 Task: Logout the user account
Action: Mouse moved to (156, 171)
Screenshot: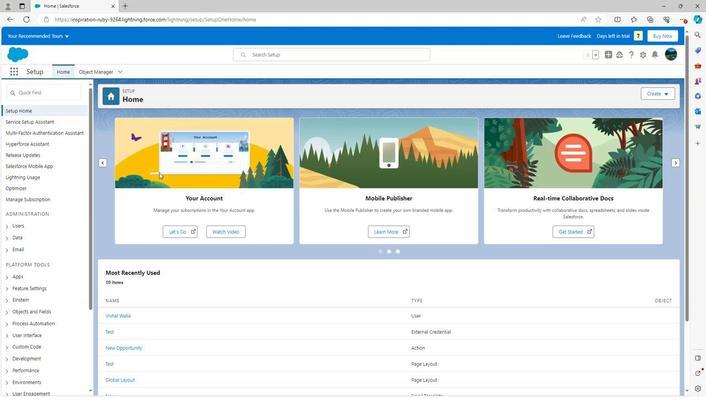 
Action: Mouse scrolled (156, 171) with delta (0, 0)
Screenshot: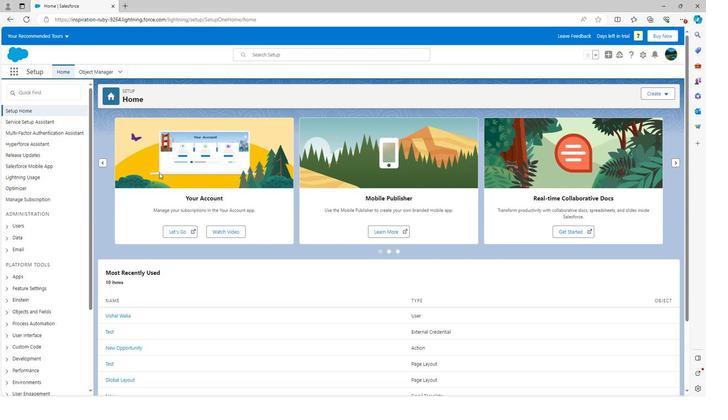 
Action: Mouse moved to (156, 171)
Screenshot: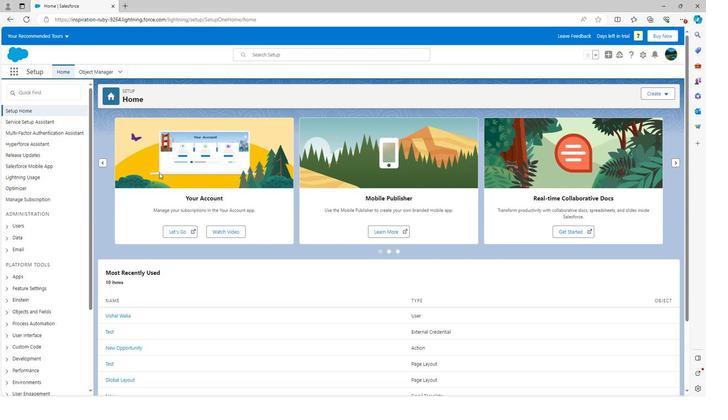 
Action: Mouse scrolled (156, 171) with delta (0, 0)
Screenshot: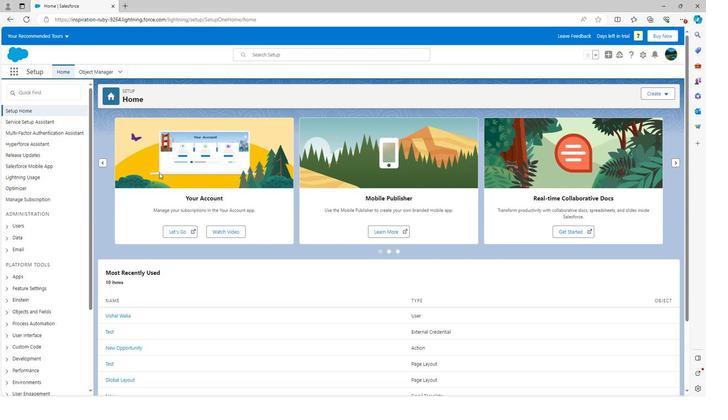 
Action: Mouse moved to (157, 171)
Screenshot: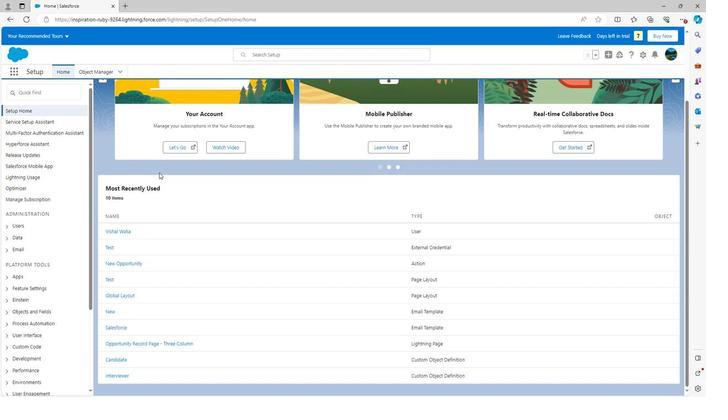 
Action: Mouse scrolled (157, 171) with delta (0, 0)
Screenshot: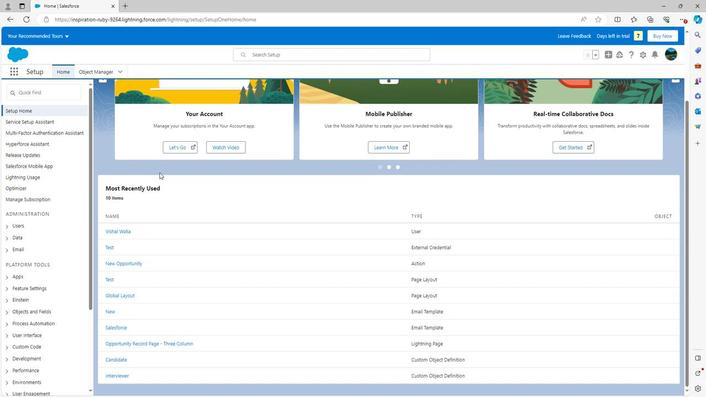 
Action: Mouse scrolled (157, 171) with delta (0, 0)
Screenshot: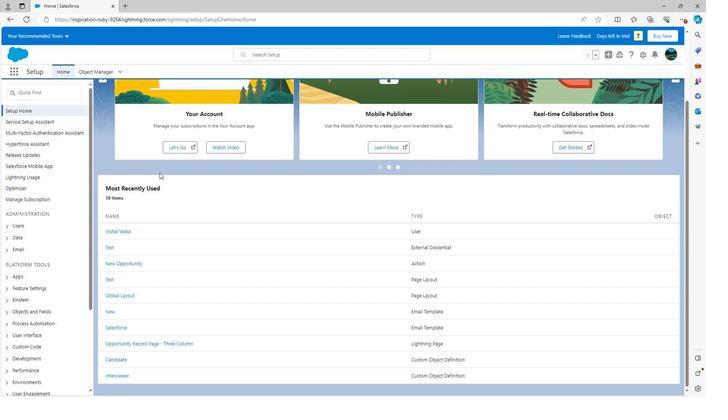 
Action: Mouse scrolled (157, 171) with delta (0, 0)
Screenshot: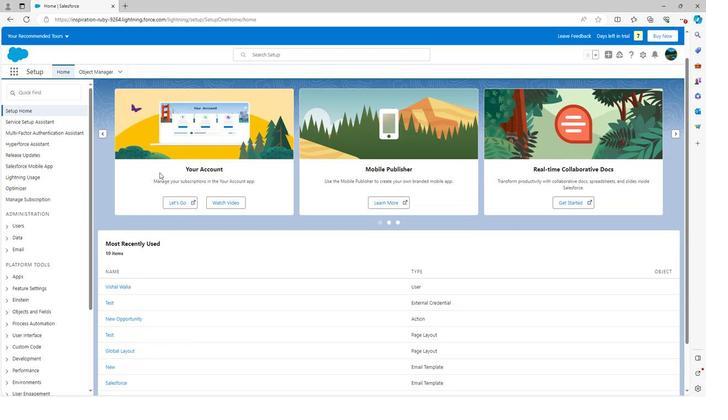 
Action: Mouse scrolled (157, 171) with delta (0, 0)
Screenshot: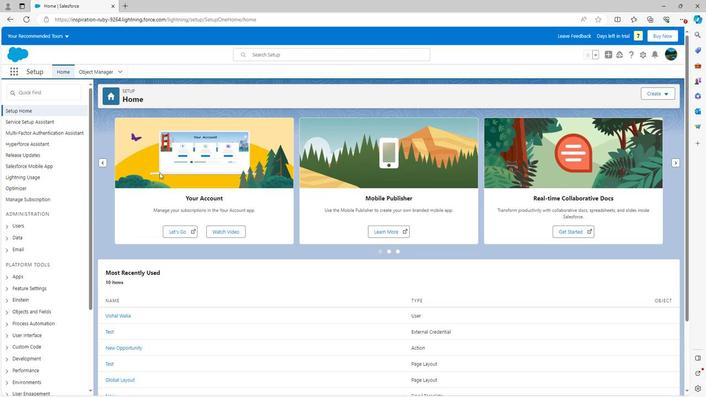
Action: Mouse scrolled (157, 171) with delta (0, 0)
Screenshot: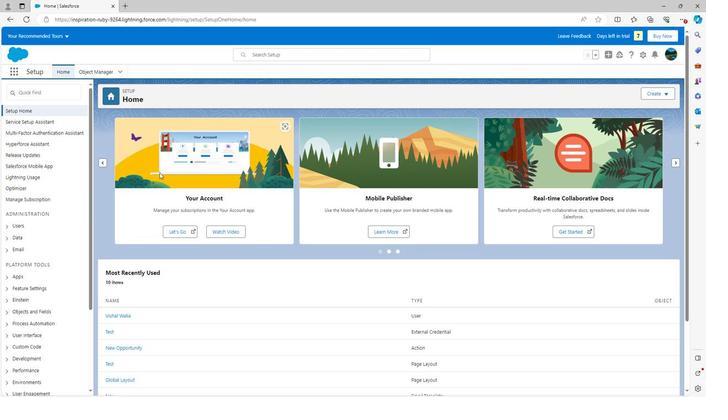 
Action: Mouse moved to (668, 57)
Screenshot: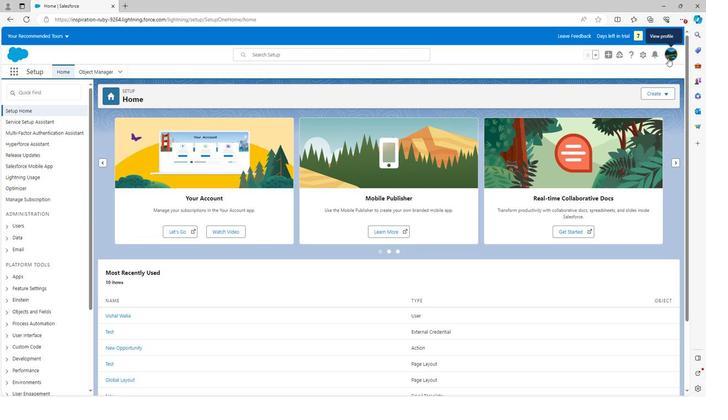 
Action: Mouse pressed left at (668, 57)
Screenshot: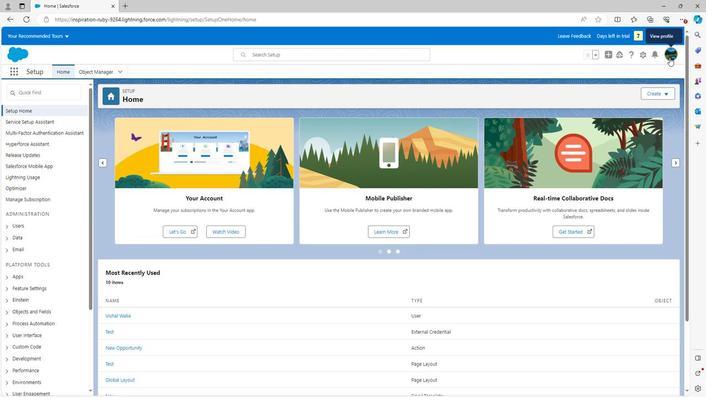 
Action: Mouse moved to (595, 92)
Screenshot: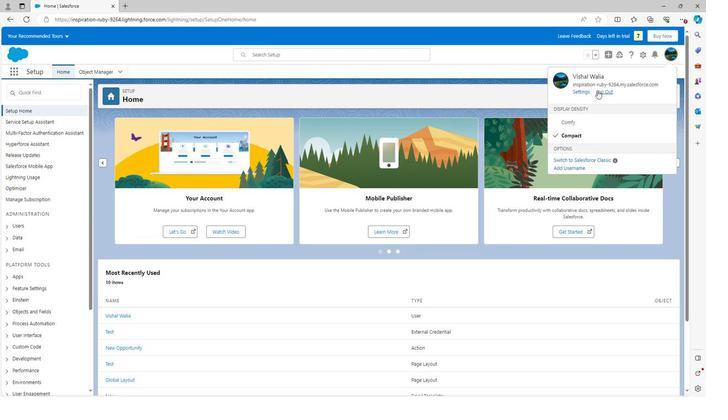 
Action: Mouse pressed left at (595, 92)
Screenshot: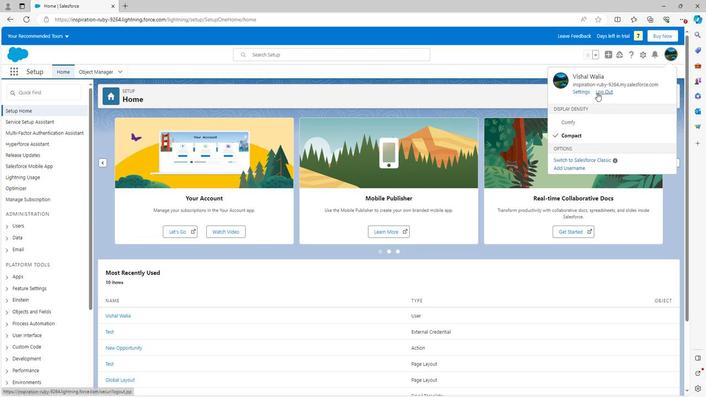 
Action: Mouse moved to (285, 139)
Screenshot: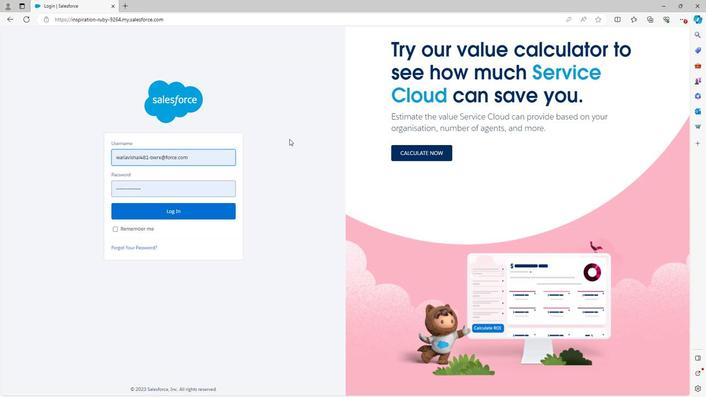 
